 Task: Add Sprouts Organic Chicken Boneless Thighs to the cart.
Action: Mouse moved to (15, 105)
Screenshot: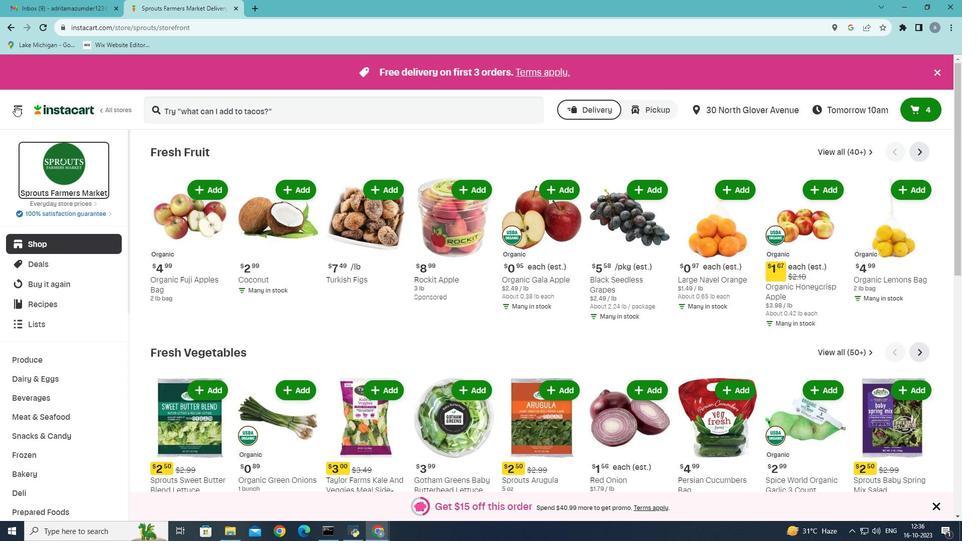 
Action: Mouse pressed left at (15, 105)
Screenshot: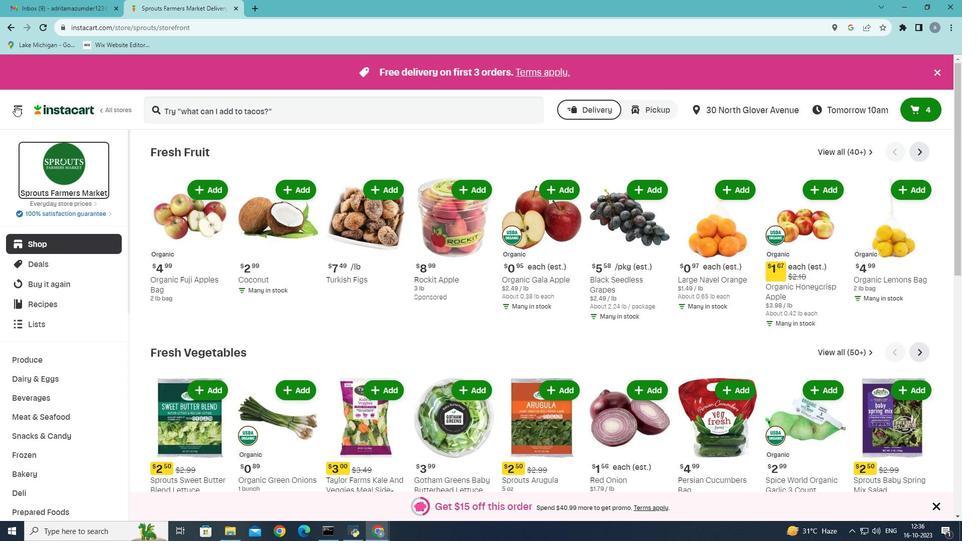 
Action: Mouse moved to (54, 292)
Screenshot: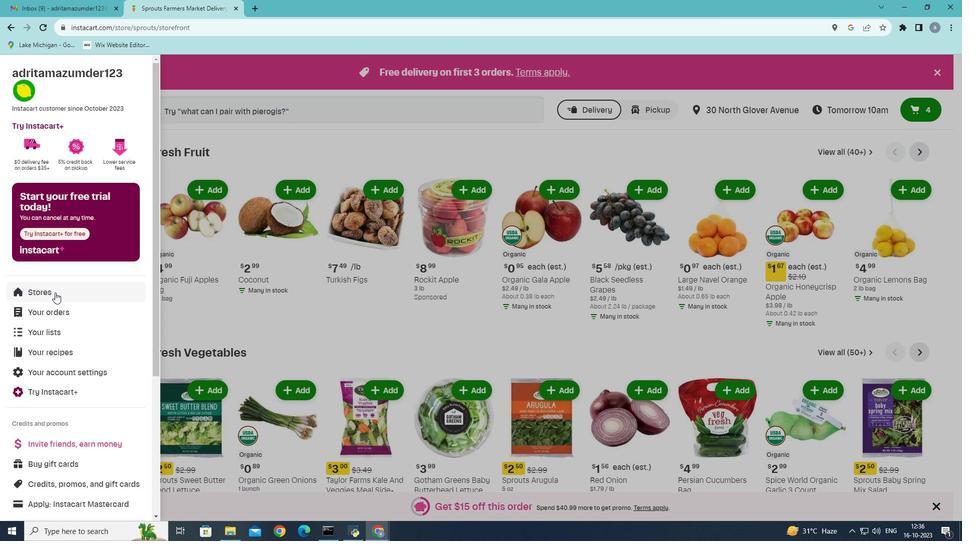 
Action: Mouse pressed left at (54, 292)
Screenshot: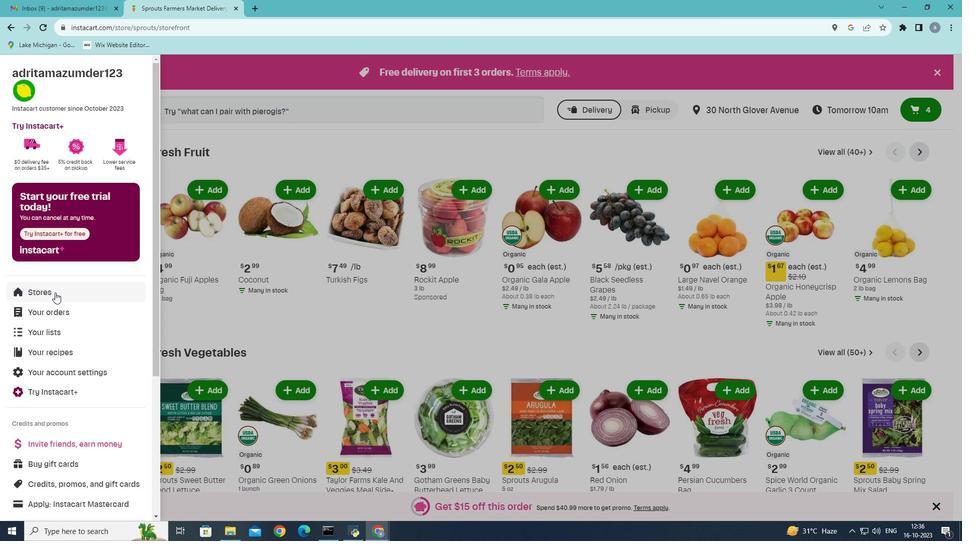 
Action: Mouse moved to (227, 112)
Screenshot: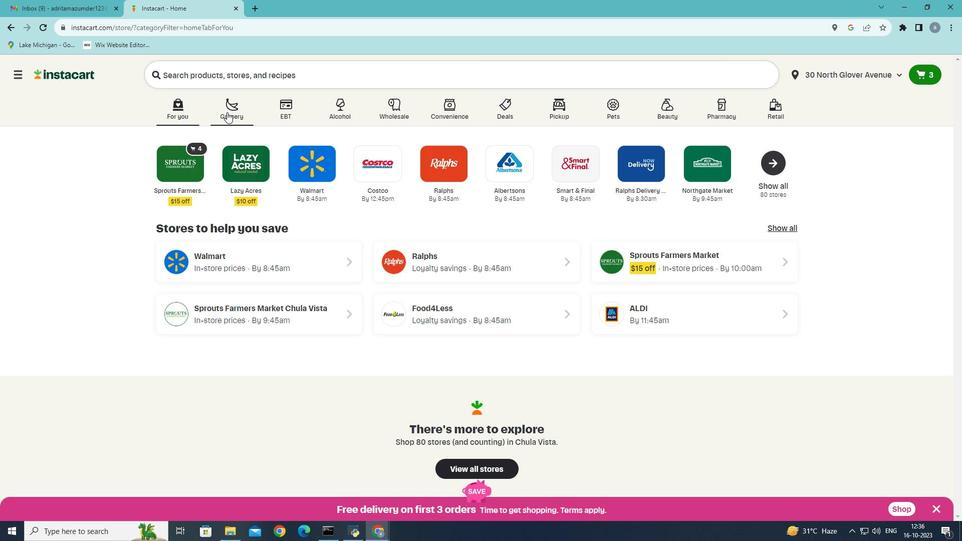 
Action: Mouse pressed left at (227, 112)
Screenshot: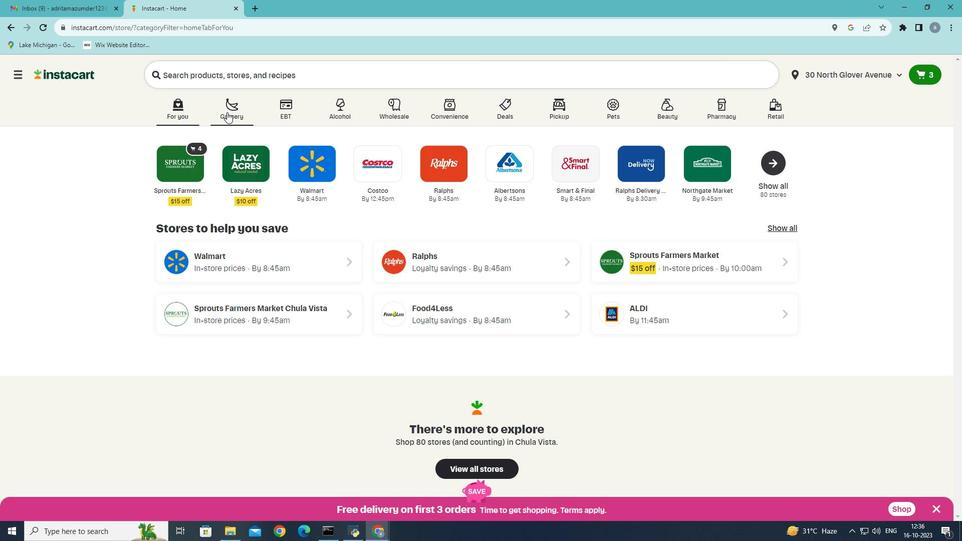
Action: Mouse moved to (232, 180)
Screenshot: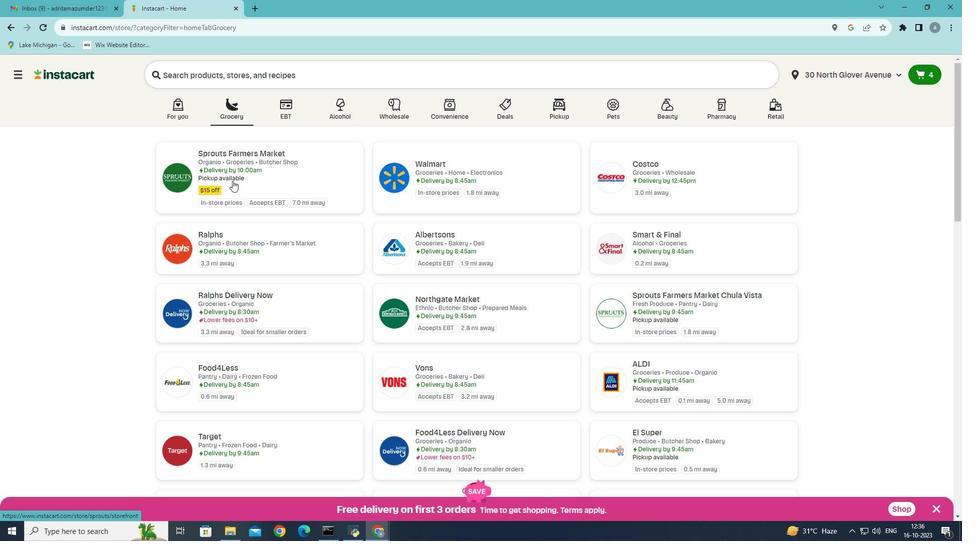 
Action: Mouse pressed left at (232, 180)
Screenshot: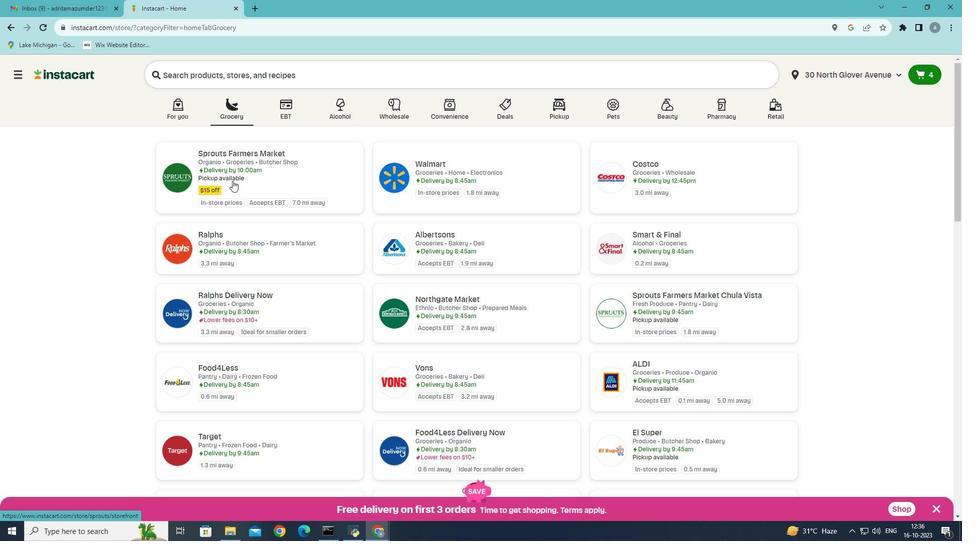 
Action: Mouse moved to (18, 416)
Screenshot: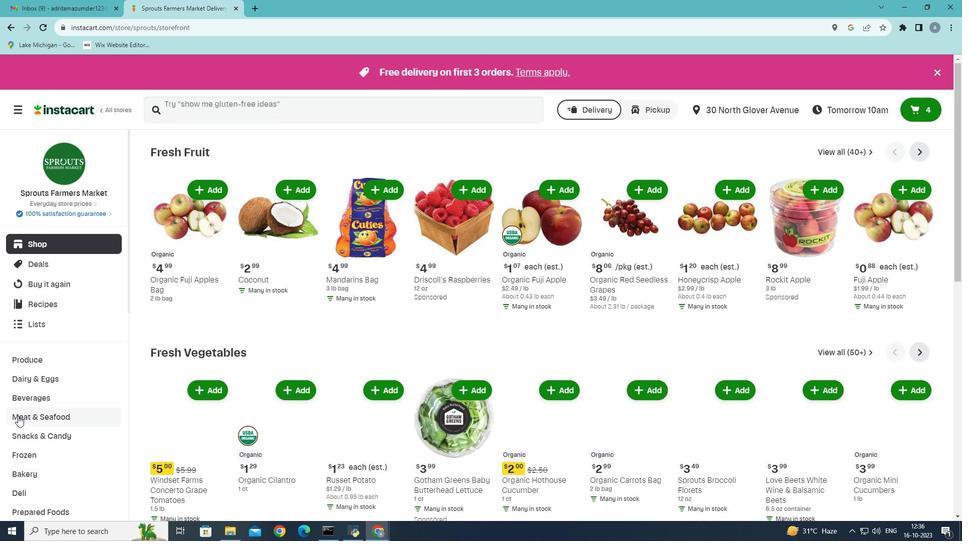 
Action: Mouse pressed left at (18, 416)
Screenshot: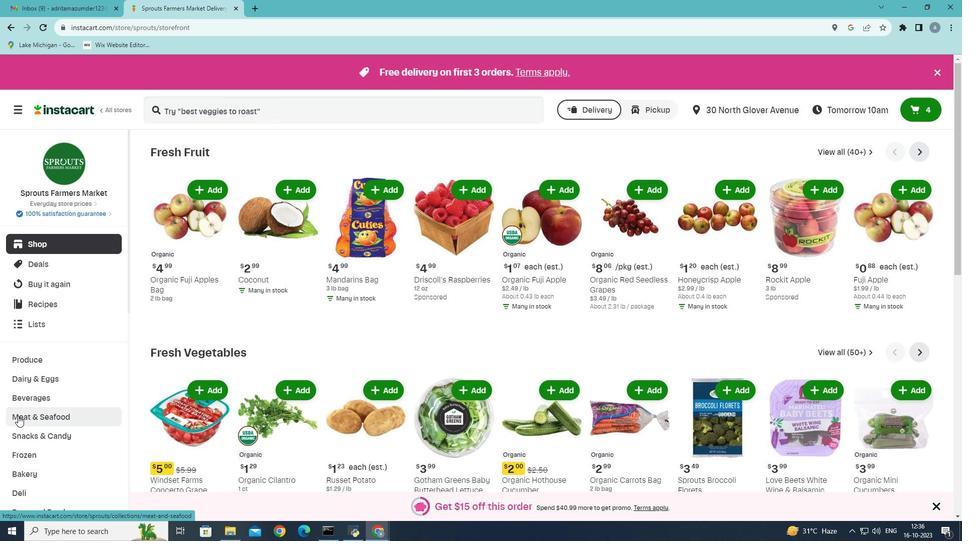
Action: Mouse moved to (256, 178)
Screenshot: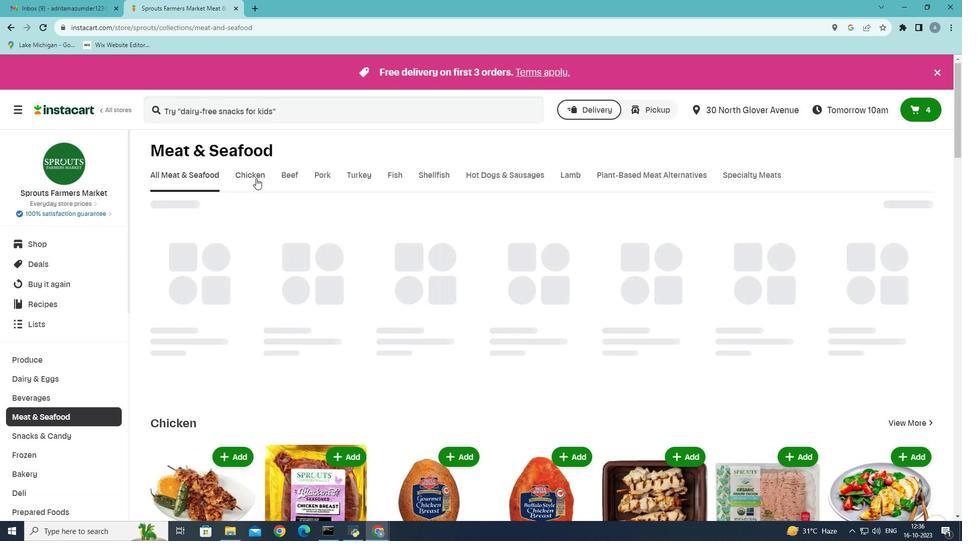 
Action: Mouse pressed left at (256, 178)
Screenshot: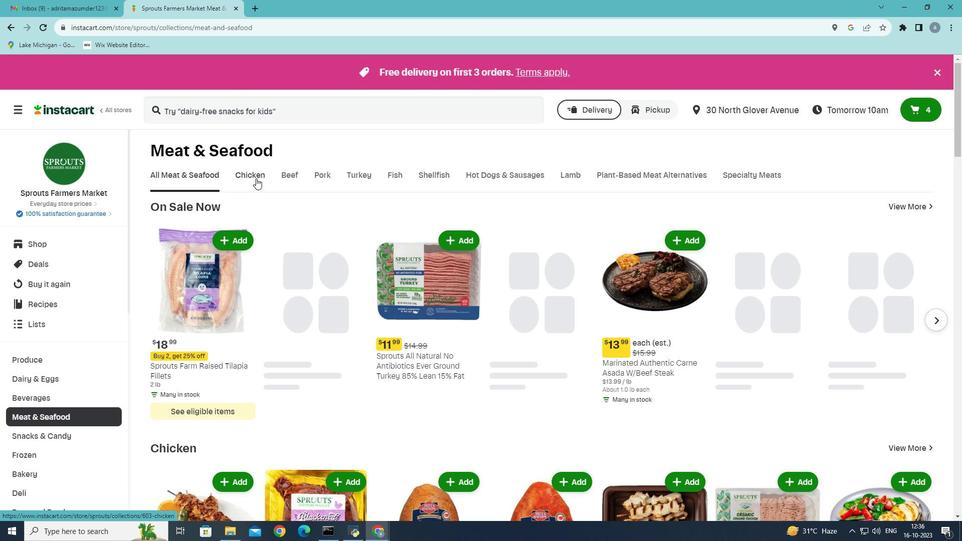 
Action: Mouse moved to (286, 219)
Screenshot: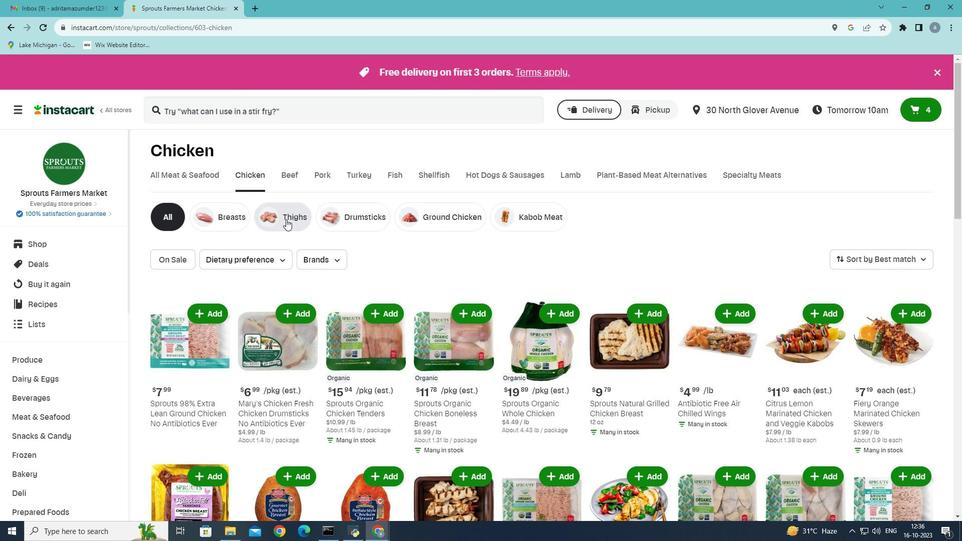 
Action: Mouse pressed left at (286, 219)
Screenshot: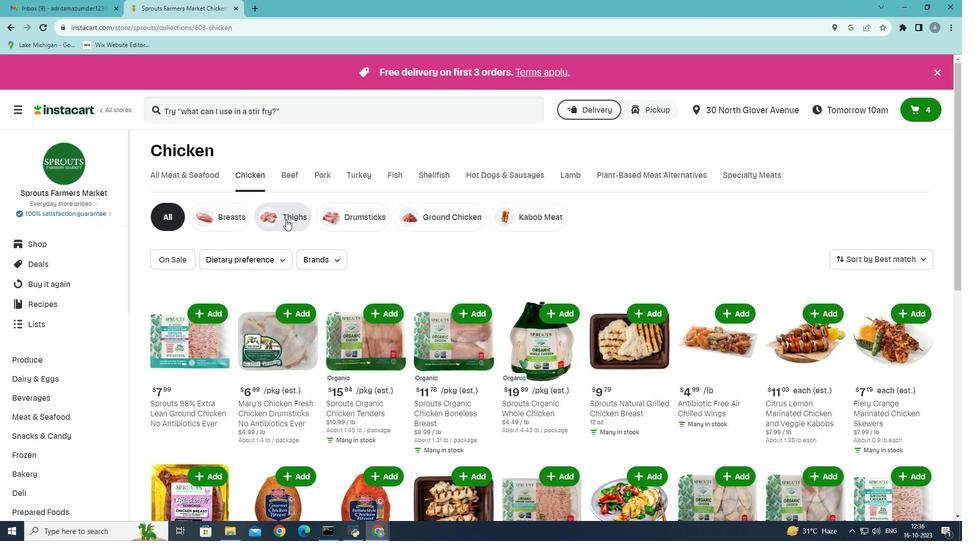 
Action: Mouse moved to (221, 314)
Screenshot: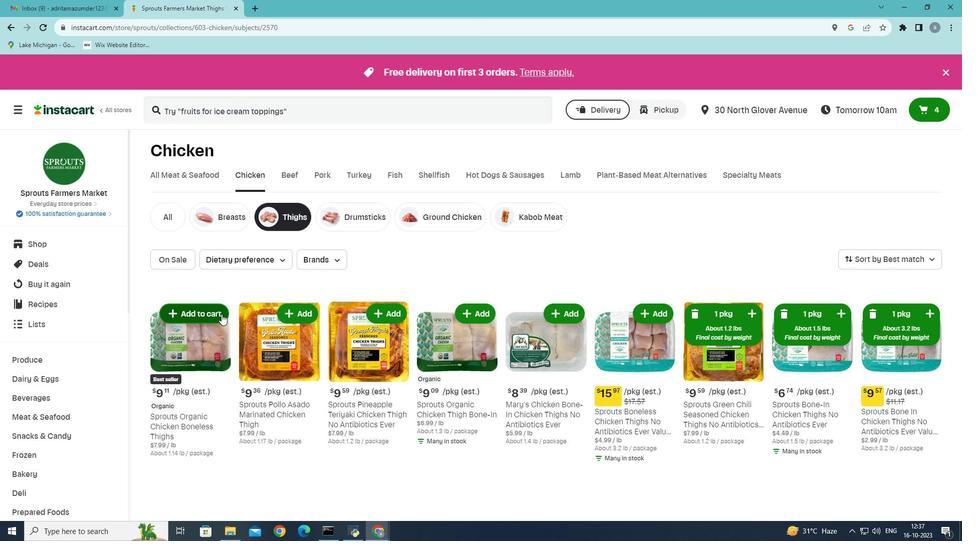 
Action: Mouse pressed left at (221, 314)
Screenshot: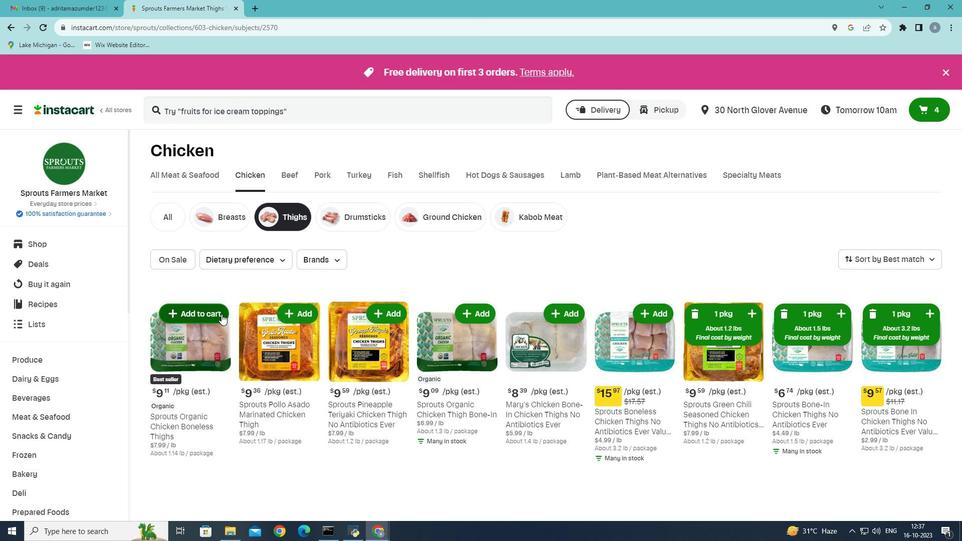 
Action: Mouse moved to (214, 362)
Screenshot: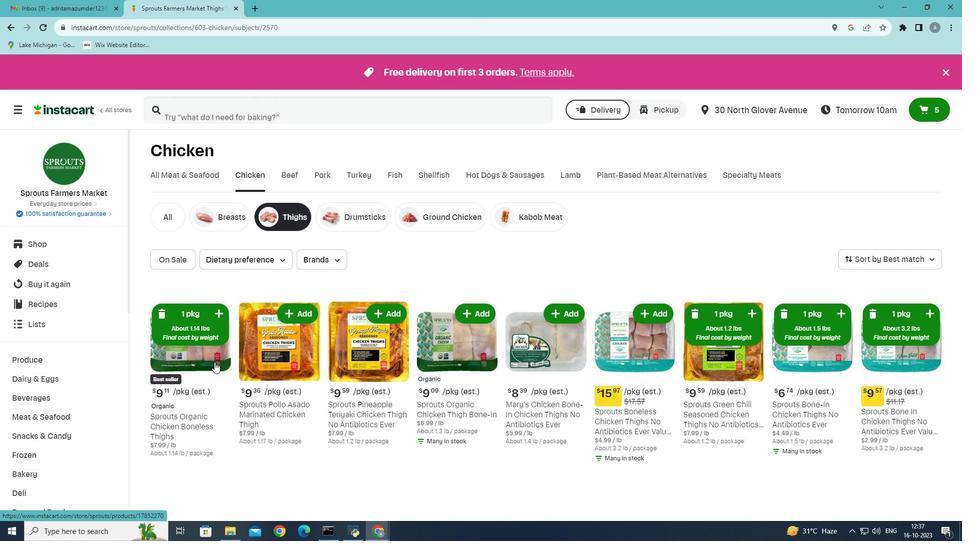 
